 Task: Create a sub task Gather and Analyse Requirements for the task  Integrate a new online platform for online cooking lessons in the project BitRise , assign it to team member softage.3@softage.net and update the status of the sub task to  Off Track , set the priority of the sub task to High
Action: Mouse moved to (607, 370)
Screenshot: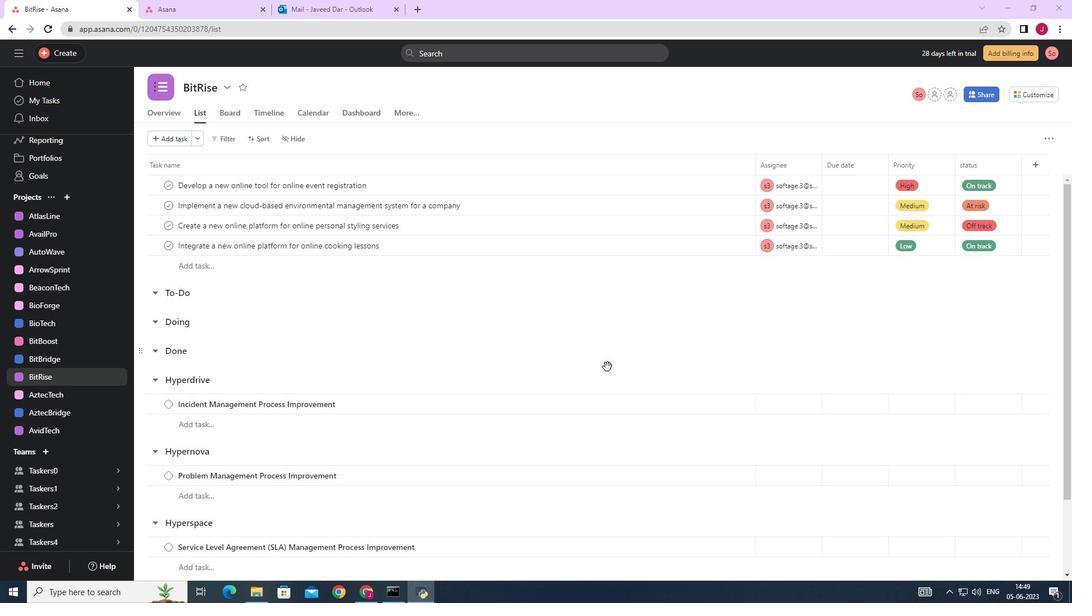 
Action: Mouse scrolled (607, 370) with delta (0, 0)
Screenshot: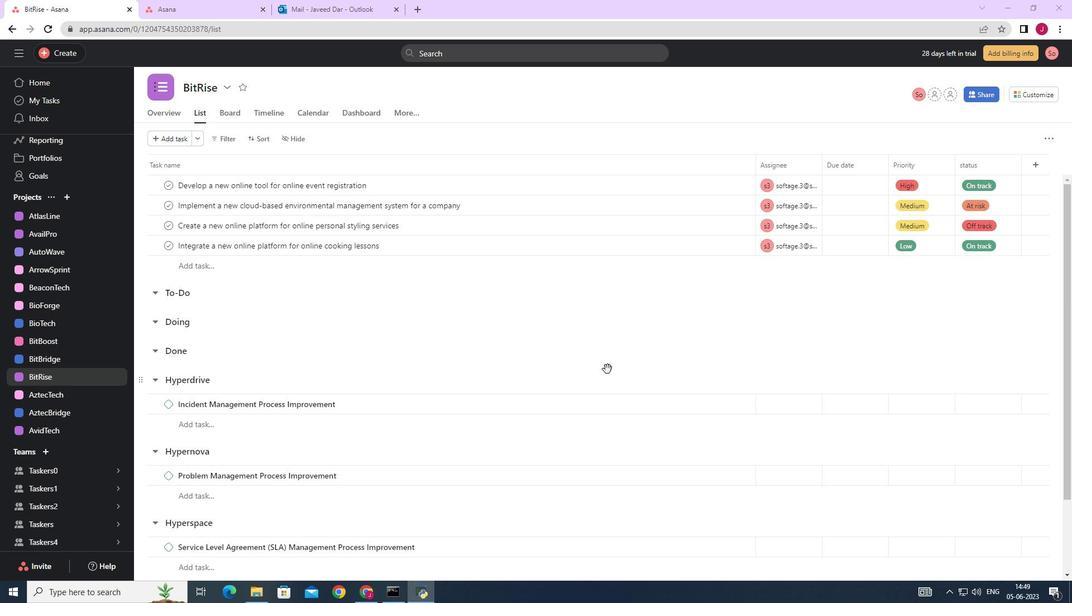 
Action: Mouse scrolled (607, 370) with delta (0, 0)
Screenshot: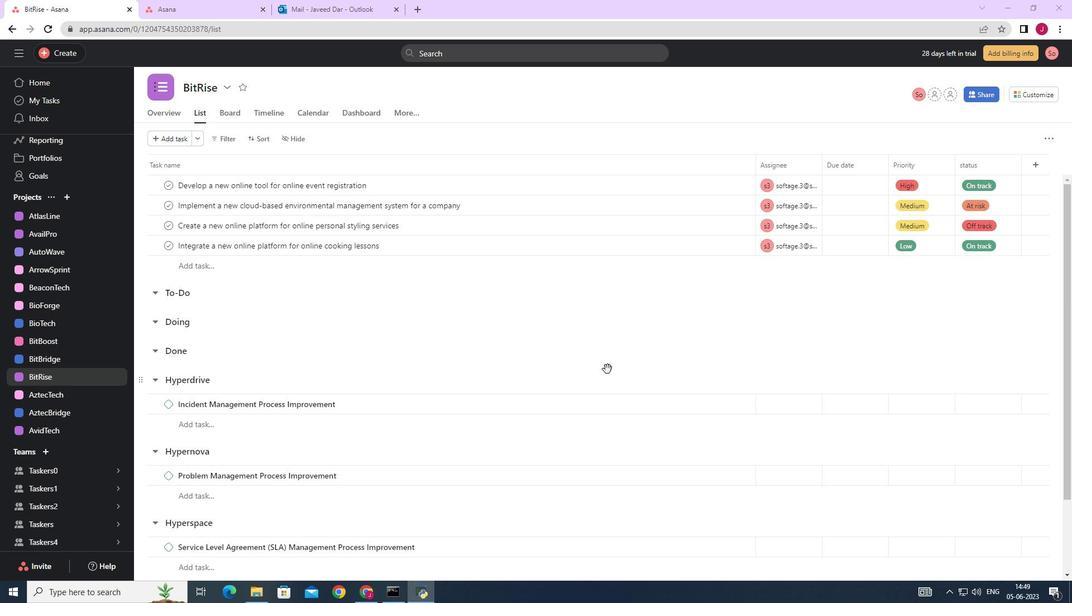 
Action: Mouse moved to (681, 250)
Screenshot: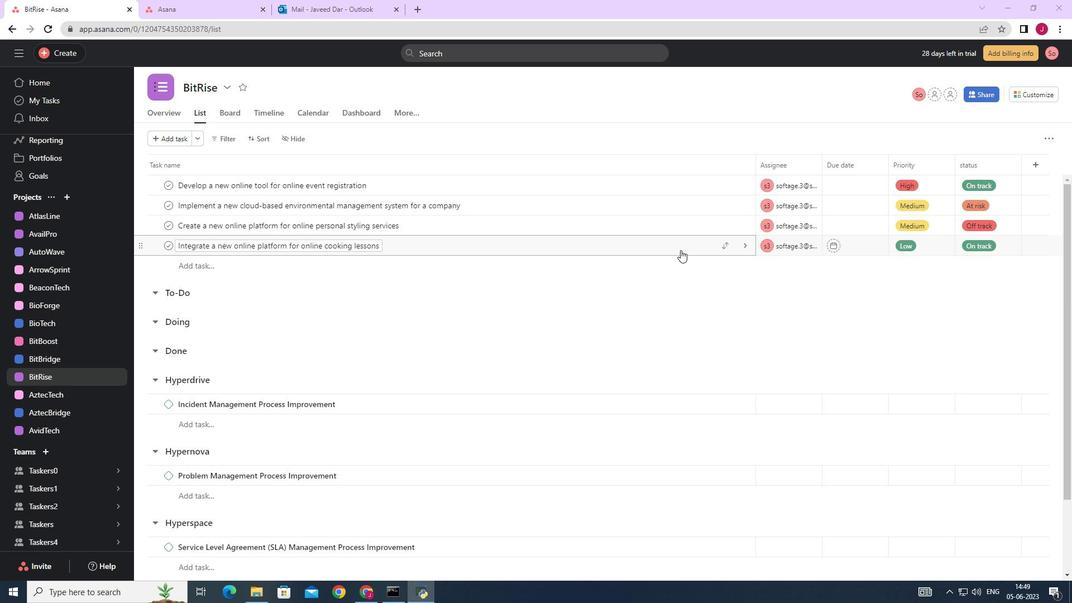 
Action: Mouse pressed left at (681, 250)
Screenshot: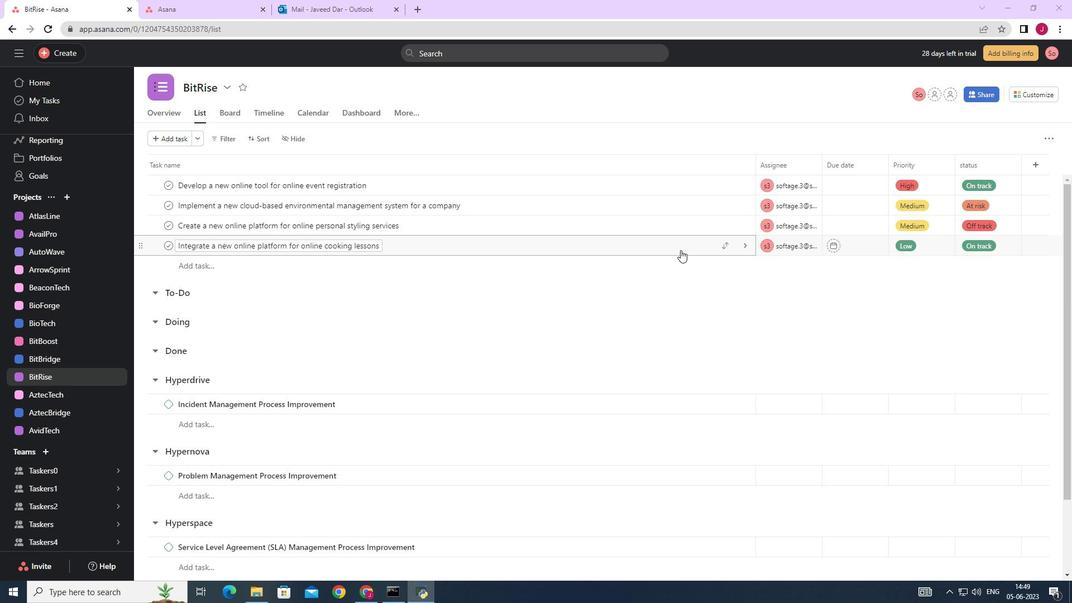 
Action: Mouse moved to (881, 359)
Screenshot: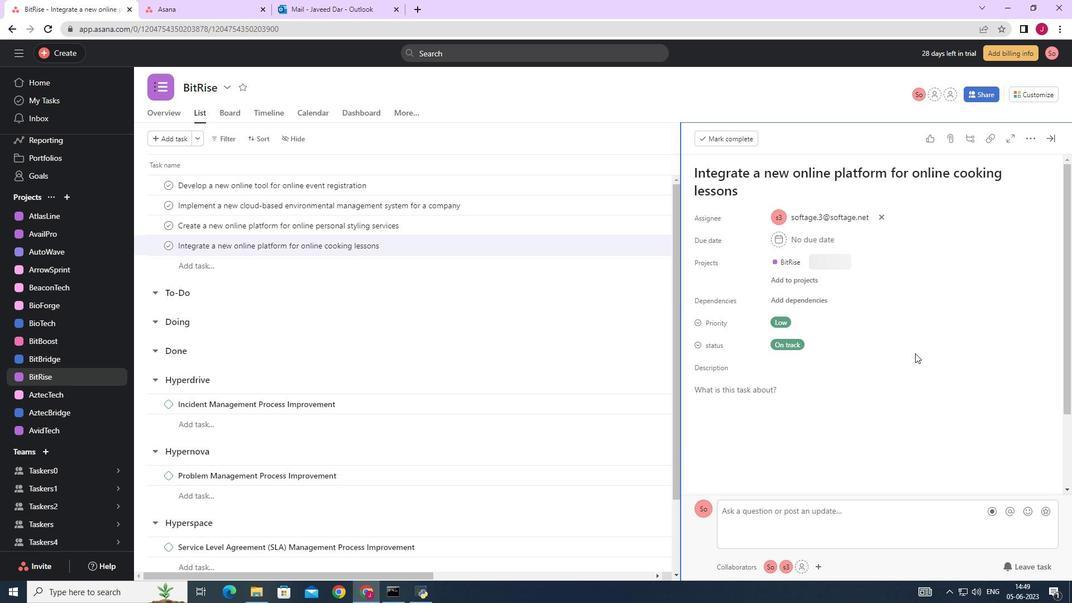 
Action: Mouse scrolled (881, 358) with delta (0, 0)
Screenshot: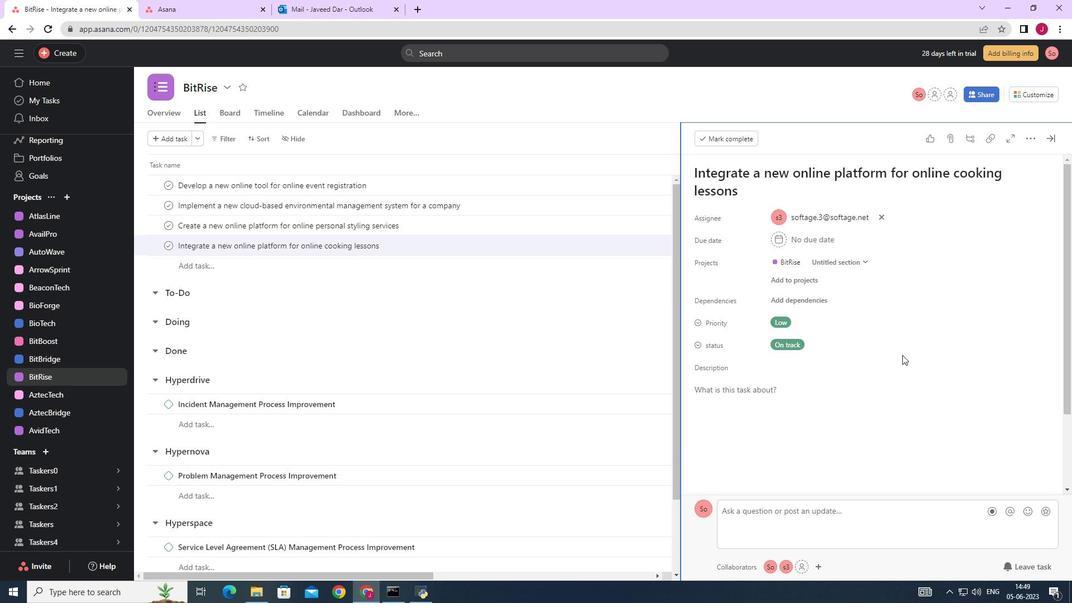 
Action: Mouse moved to (872, 362)
Screenshot: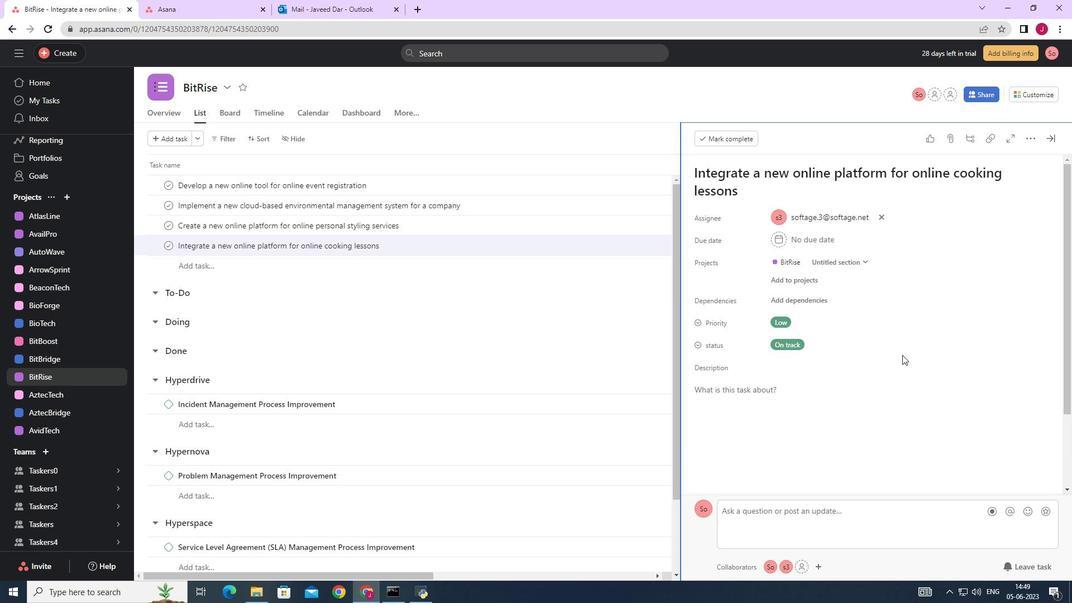 
Action: Mouse scrolled (873, 361) with delta (0, 0)
Screenshot: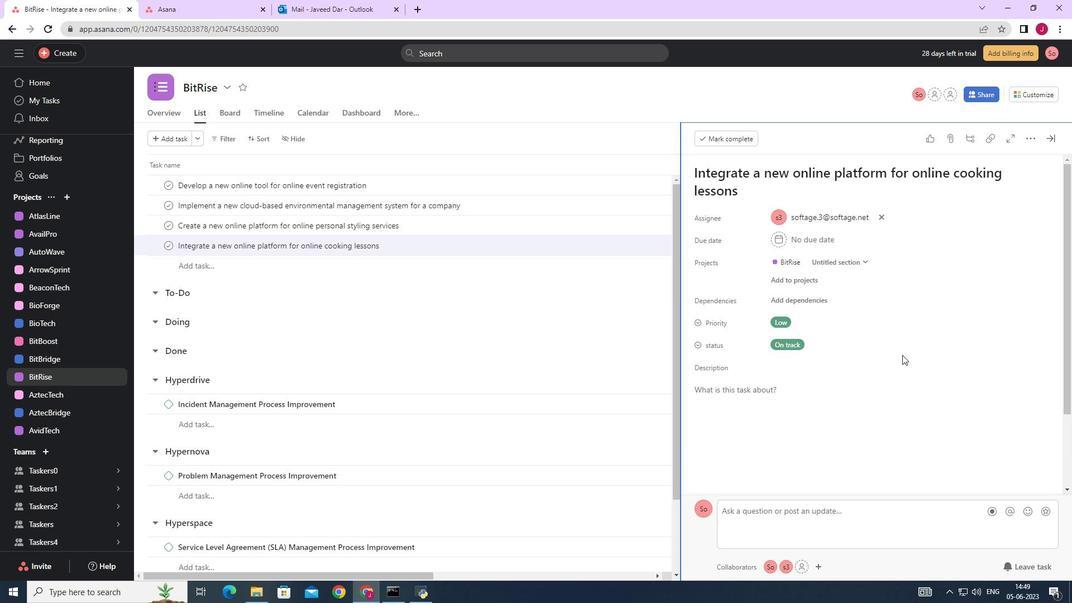 
Action: Mouse moved to (871, 362)
Screenshot: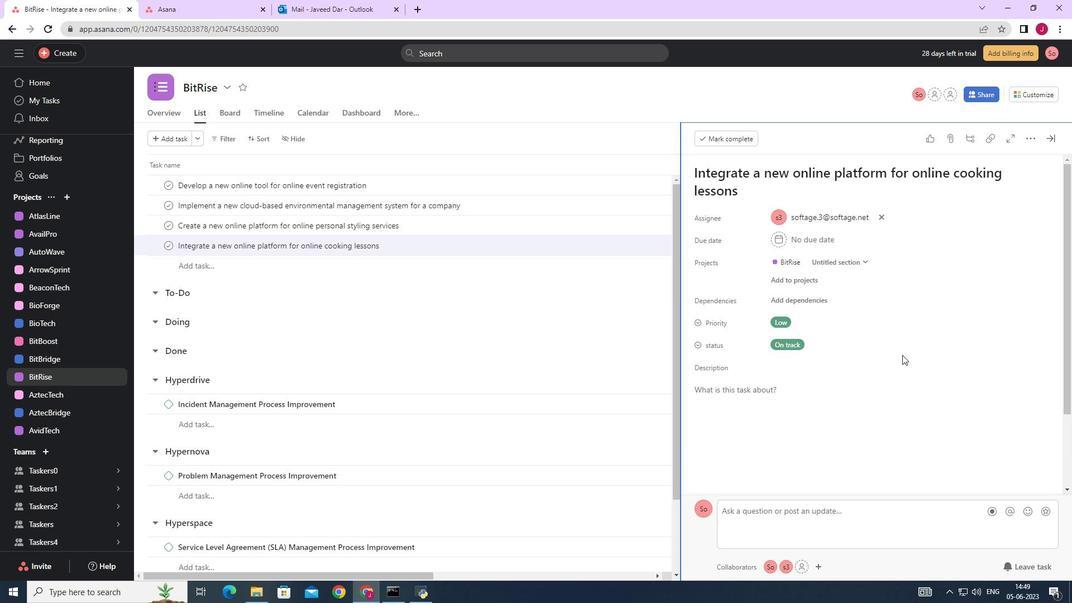 
Action: Mouse scrolled (871, 361) with delta (0, 0)
Screenshot: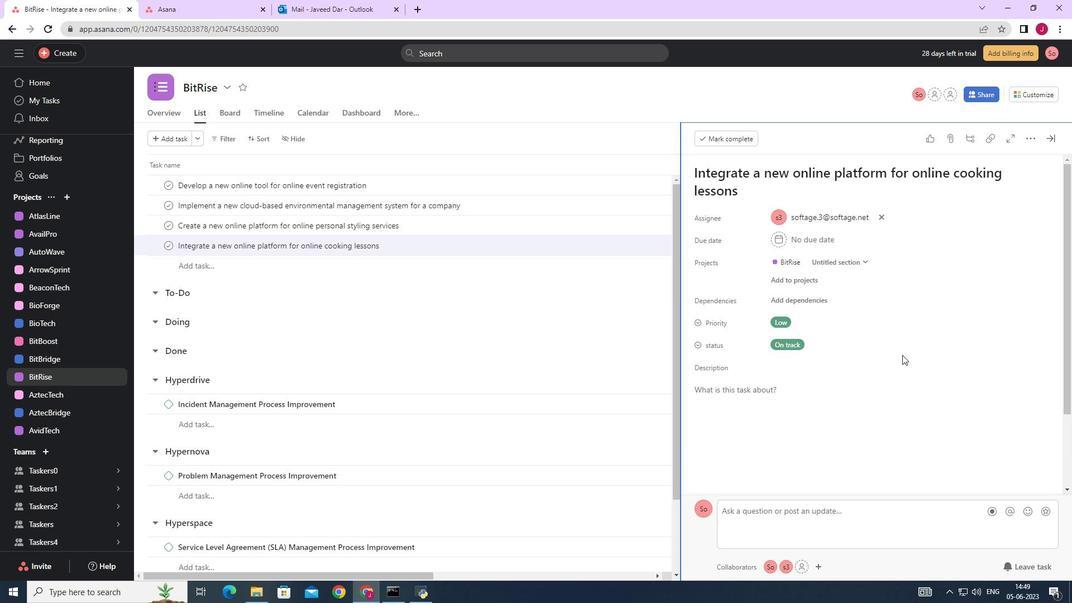 
Action: Mouse scrolled (871, 361) with delta (0, 0)
Screenshot: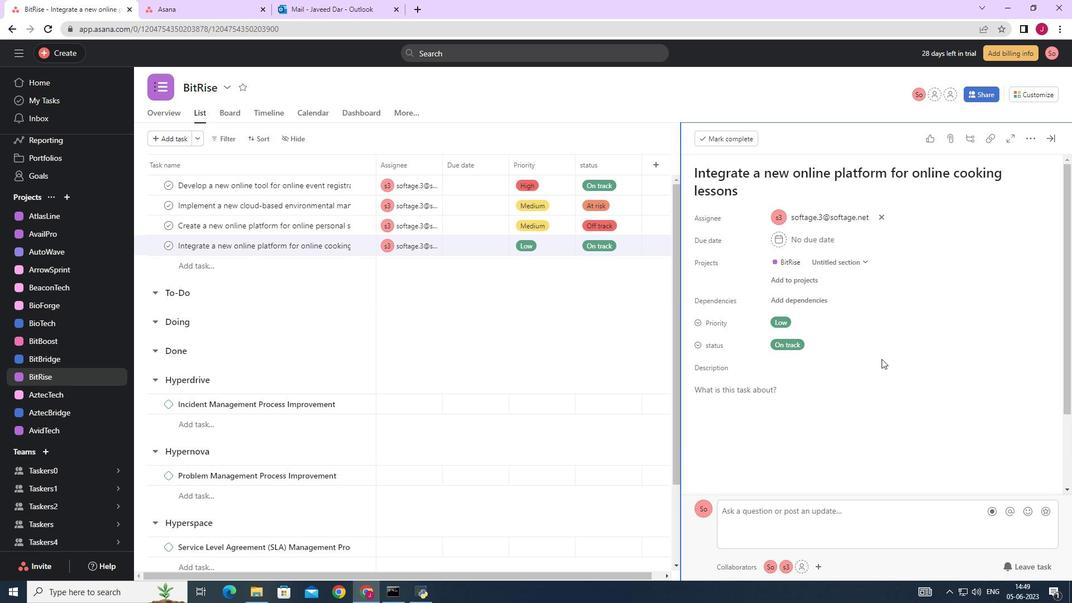
Action: Mouse scrolled (871, 361) with delta (0, 0)
Screenshot: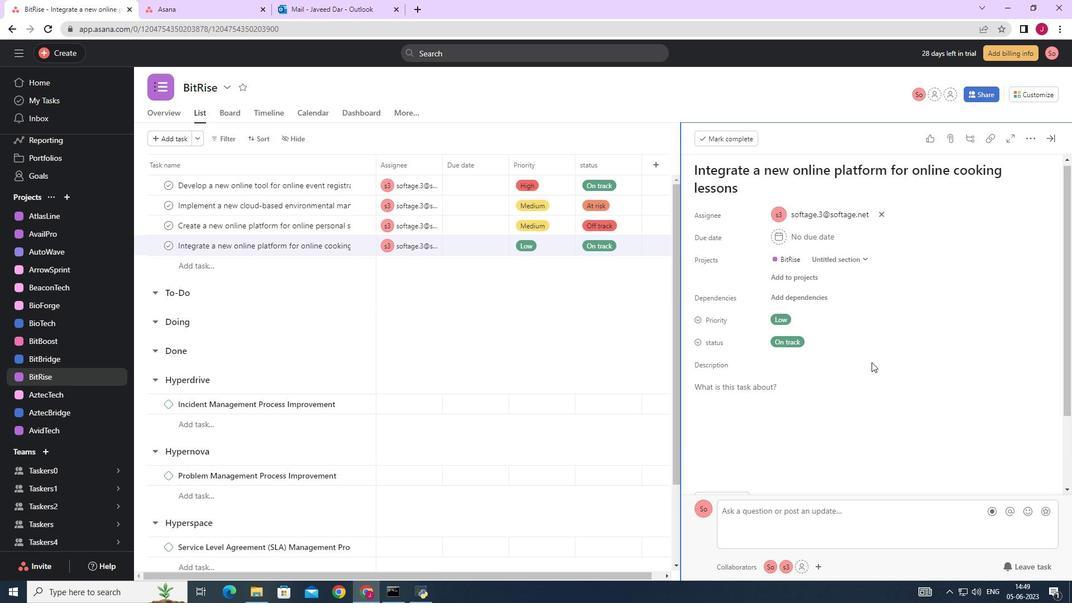 
Action: Mouse moved to (735, 408)
Screenshot: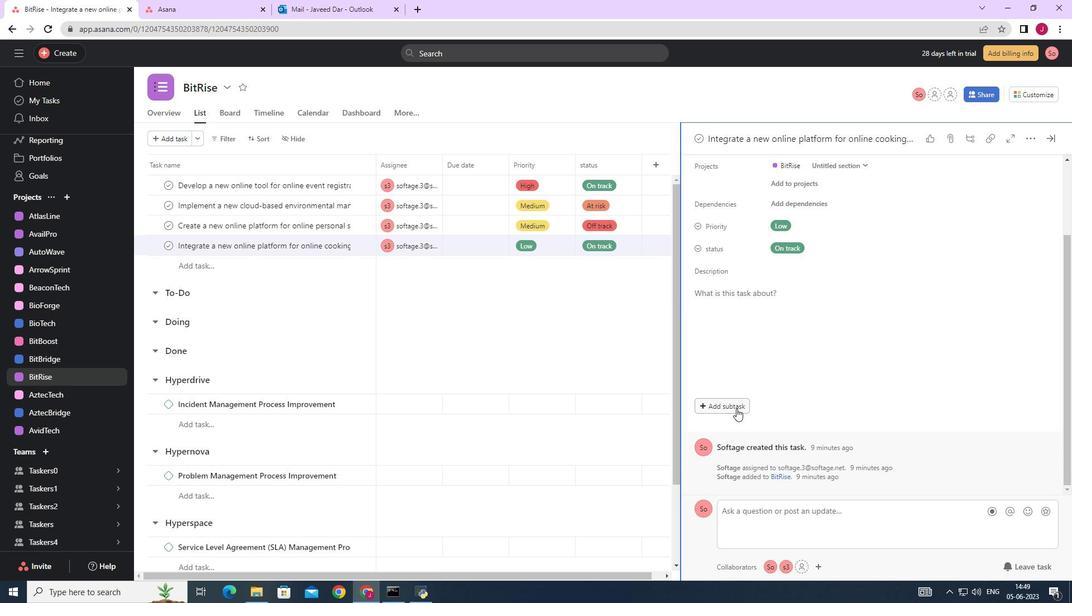 
Action: Mouse pressed left at (735, 408)
Screenshot: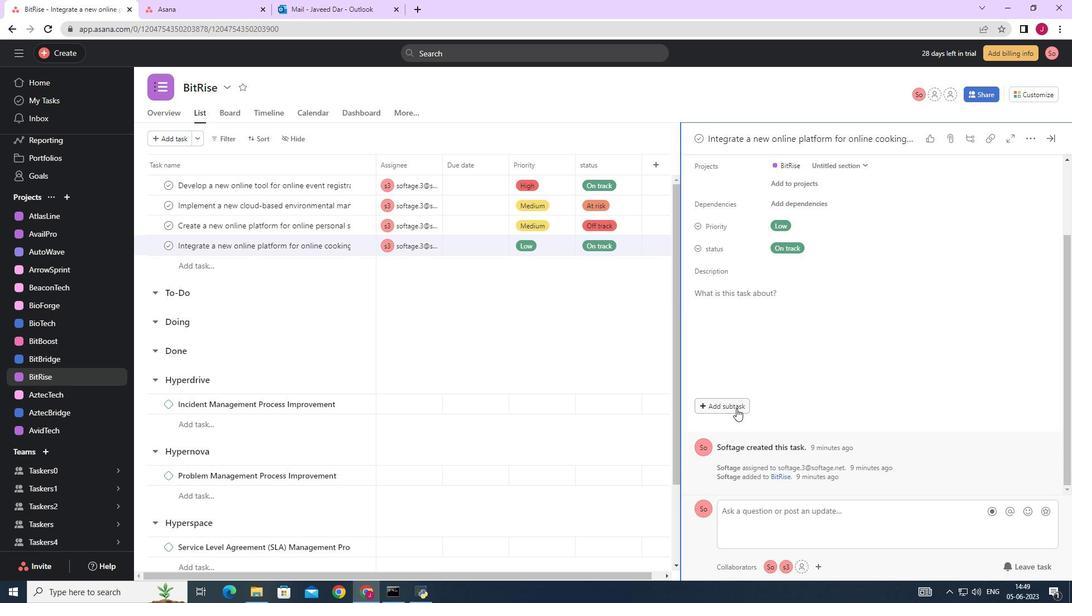 
Action: Mouse moved to (732, 381)
Screenshot: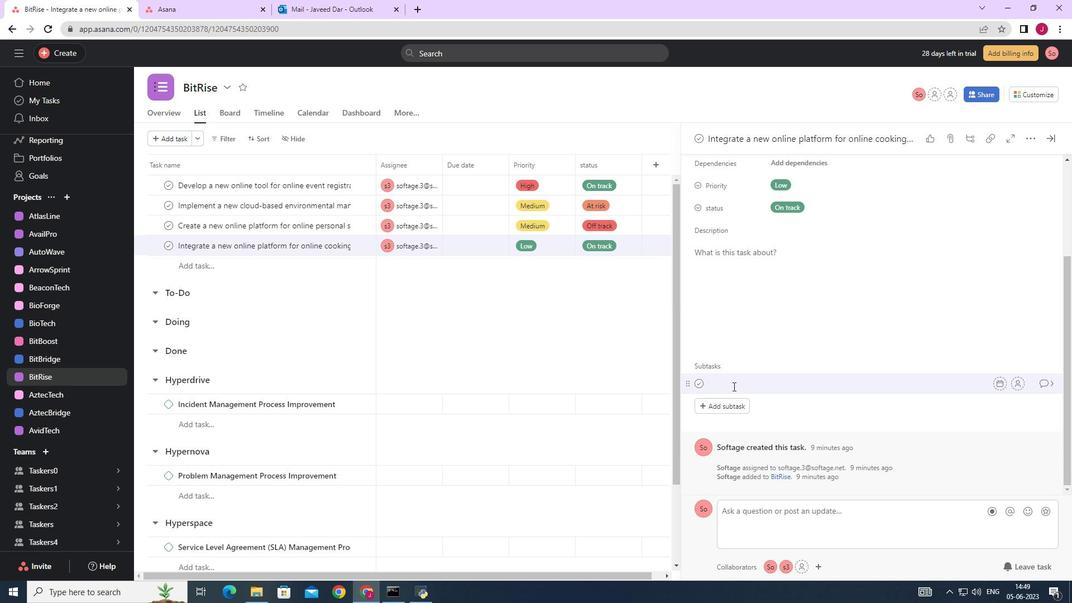 
Action: Mouse pressed left at (732, 381)
Screenshot: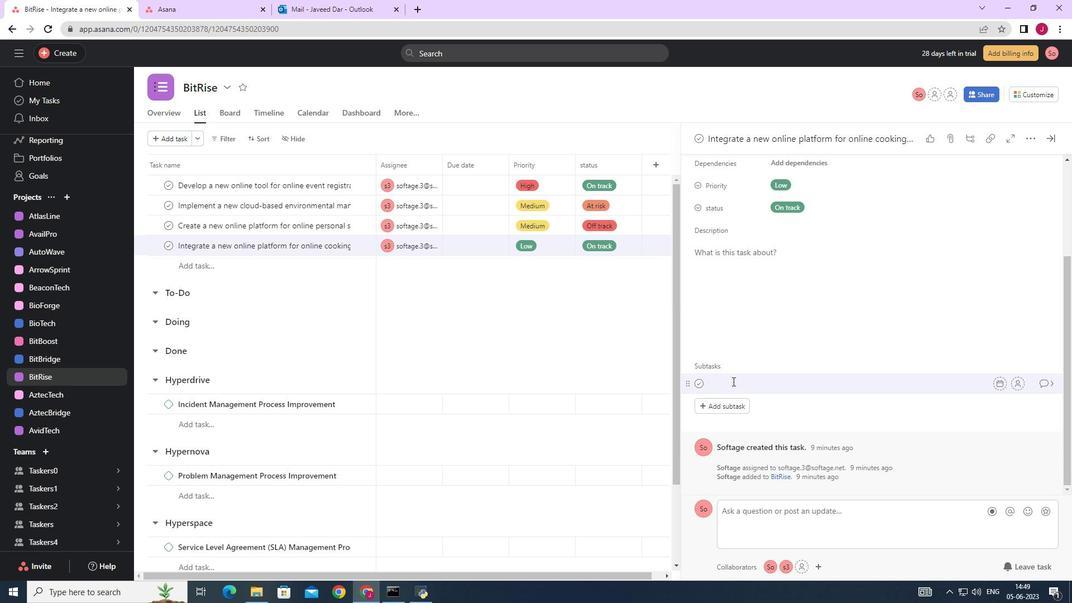 
Action: Key pressed <Key.caps_lock>G<Key.caps_lock>ather<Key.space>and<Key.space><Key.caps_lock>A<Key.caps_lock>nalyse<Key.space><Key.caps_lock>R<Key.caps_lock>equirements
Screenshot: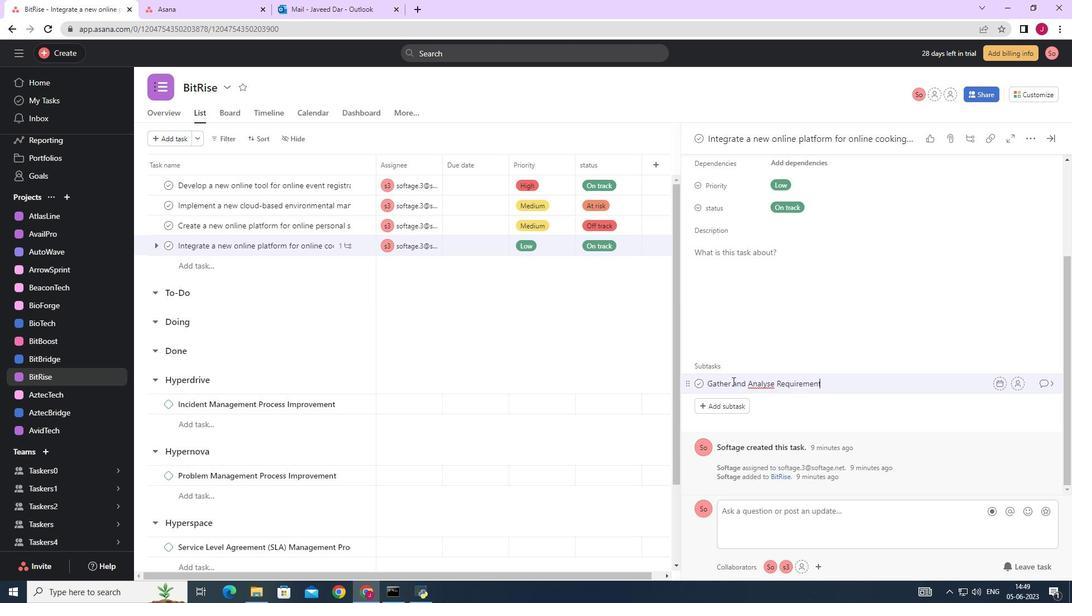 
Action: Mouse moved to (1025, 382)
Screenshot: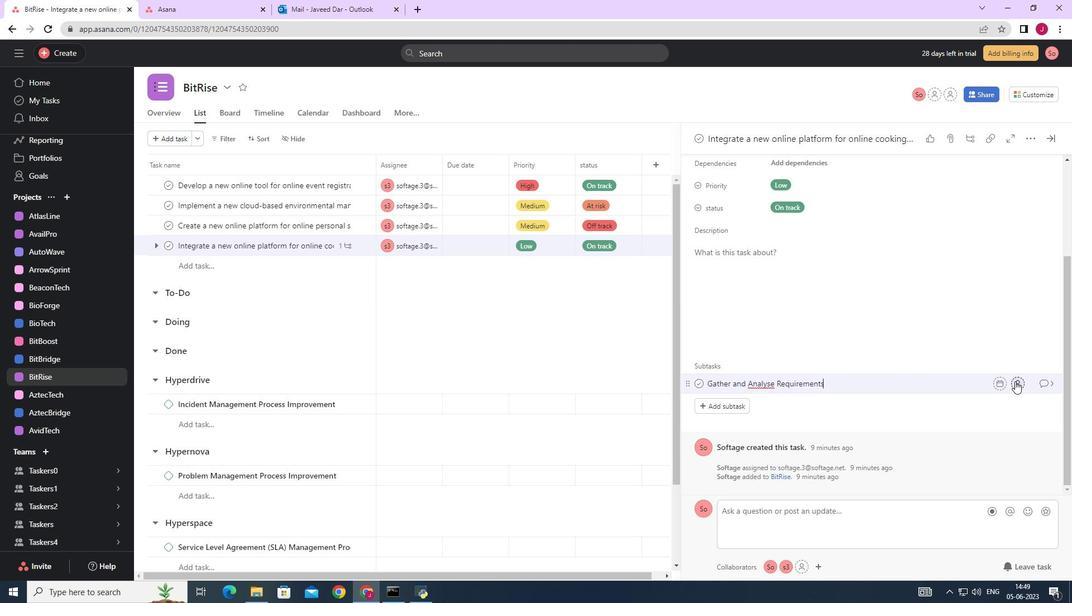 
Action: Mouse pressed left at (1025, 382)
Screenshot: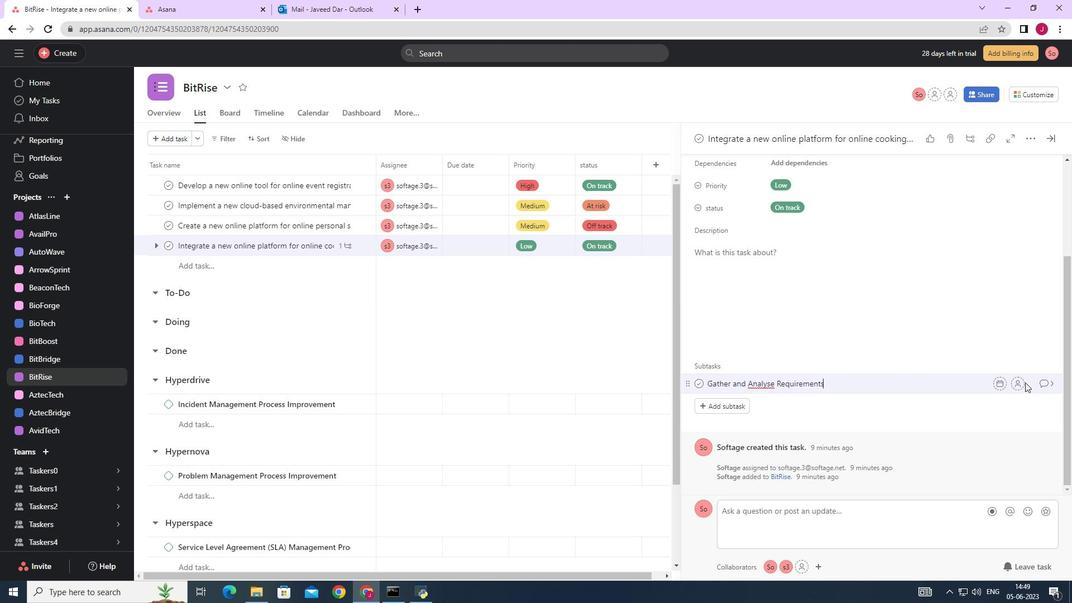 
Action: Mouse moved to (1021, 384)
Screenshot: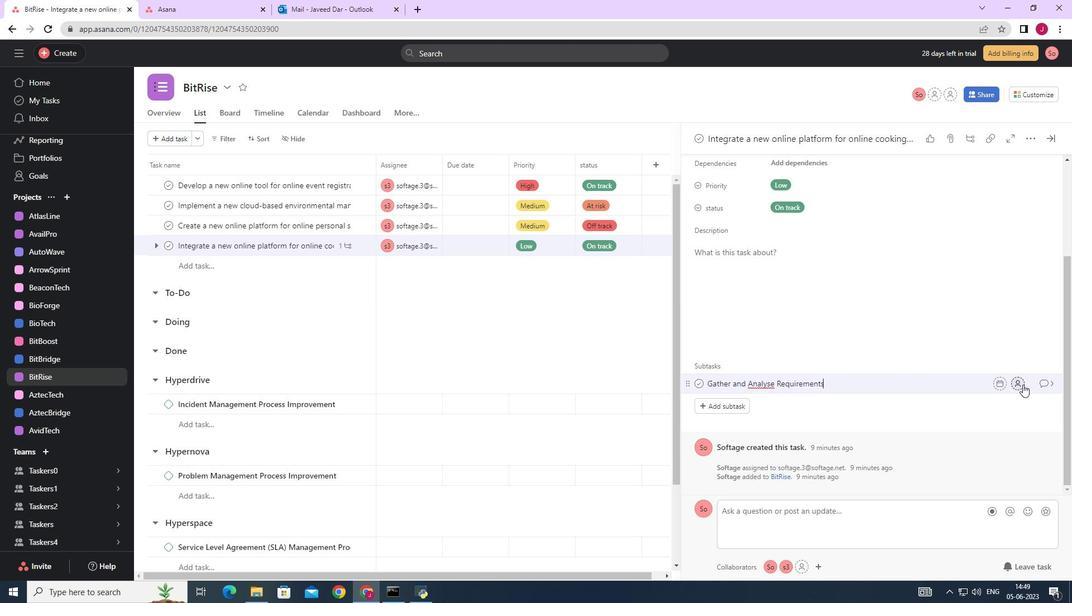 
Action: Mouse pressed left at (1021, 384)
Screenshot: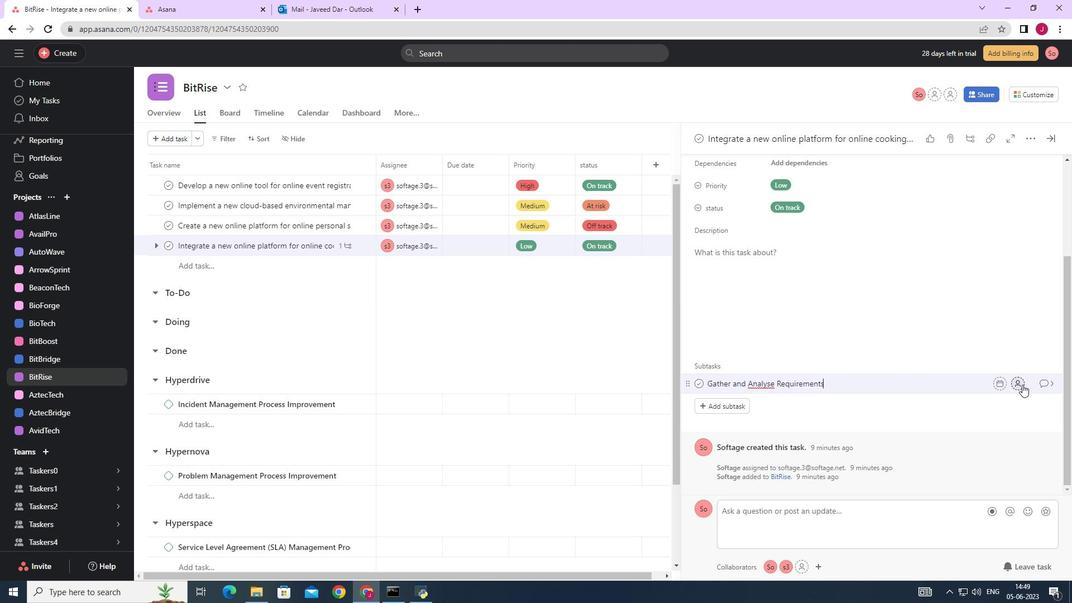 
Action: Mouse moved to (892, 441)
Screenshot: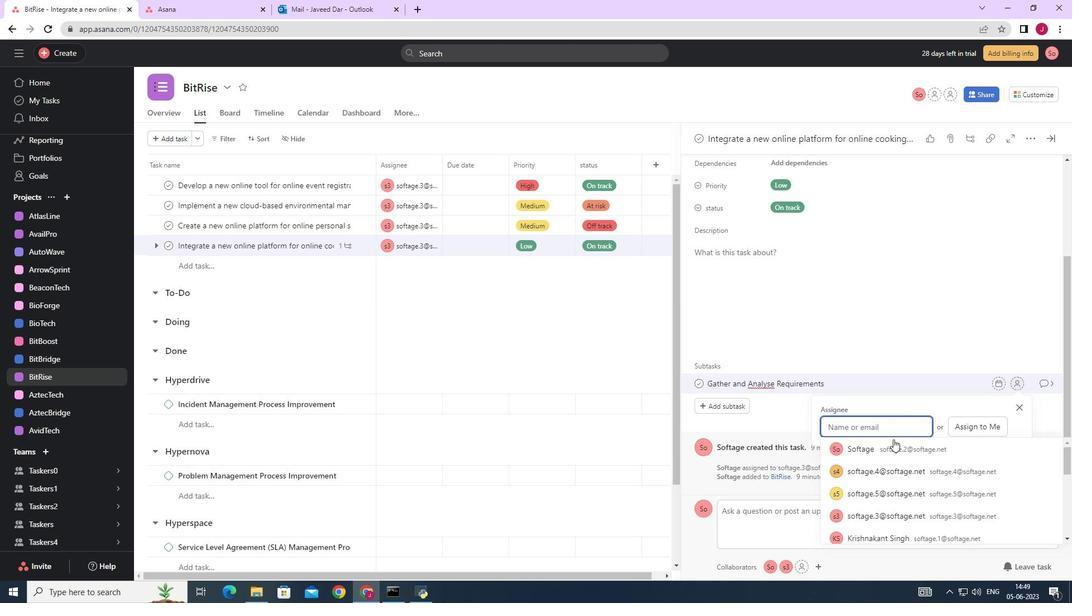 
Action: Key pressed softage.3
Screenshot: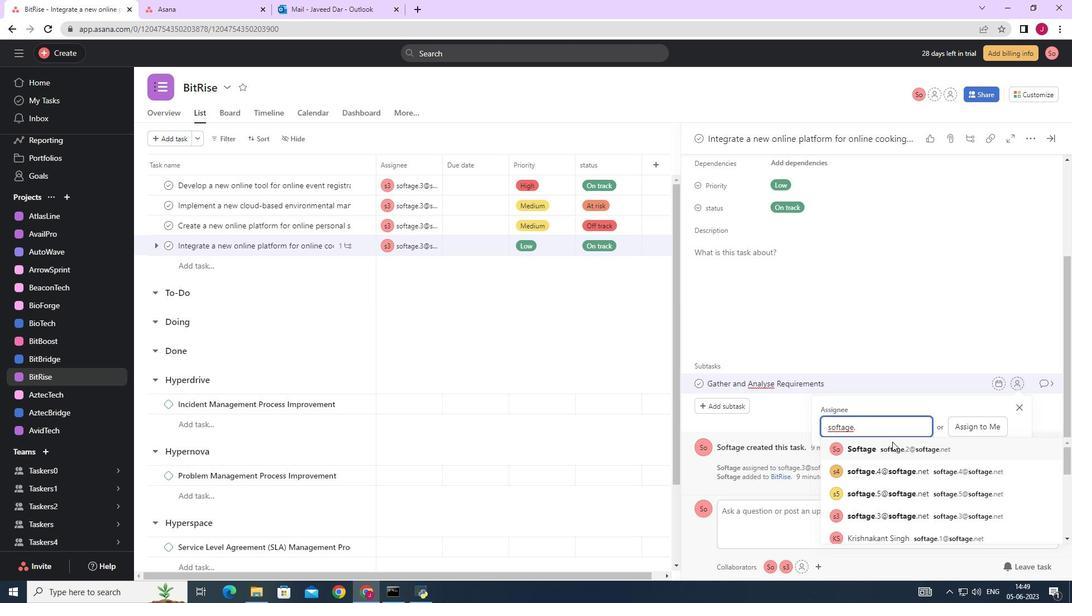 
Action: Mouse moved to (885, 447)
Screenshot: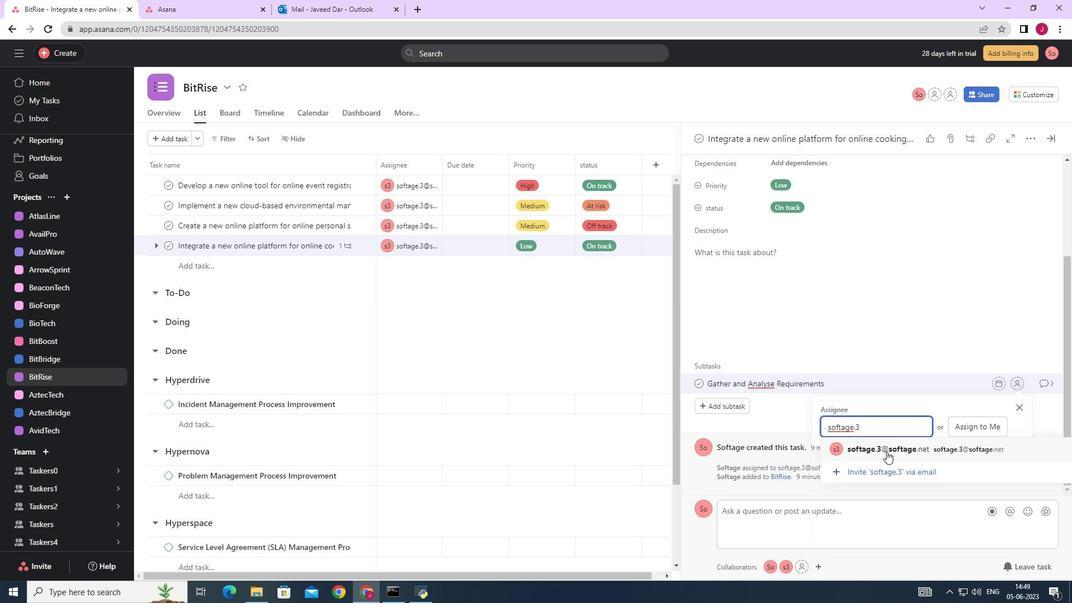
Action: Mouse pressed left at (885, 447)
Screenshot: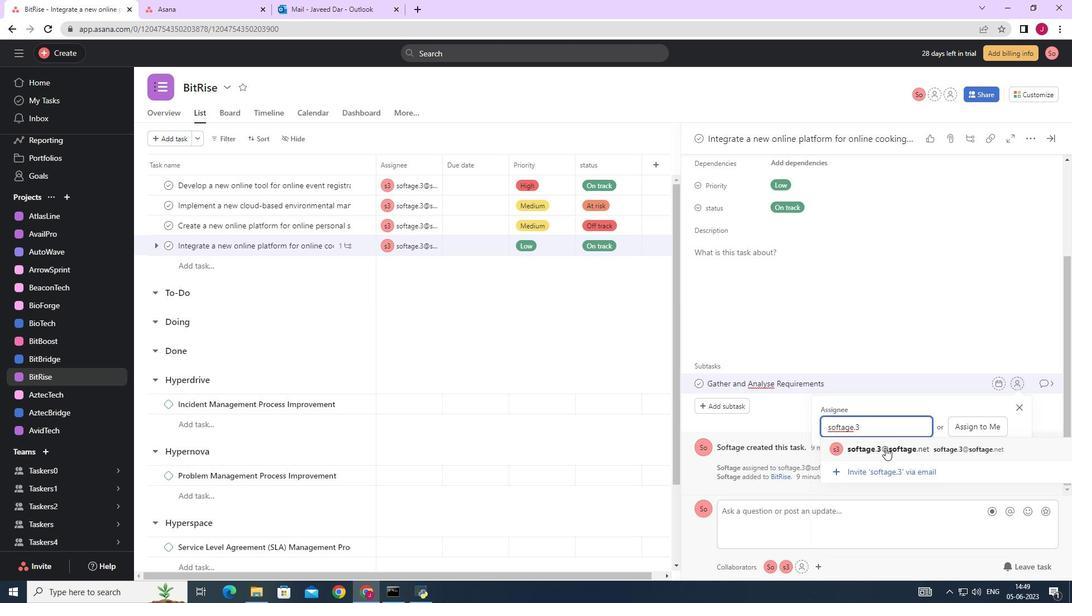 
Action: Mouse moved to (1049, 384)
Screenshot: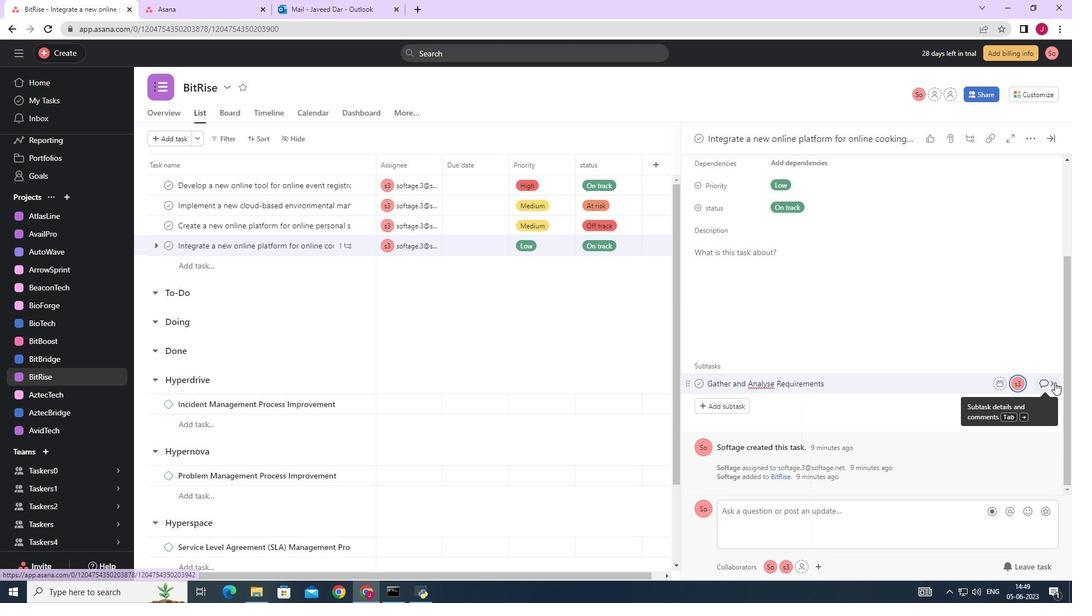 
Action: Mouse pressed left at (1049, 384)
Screenshot: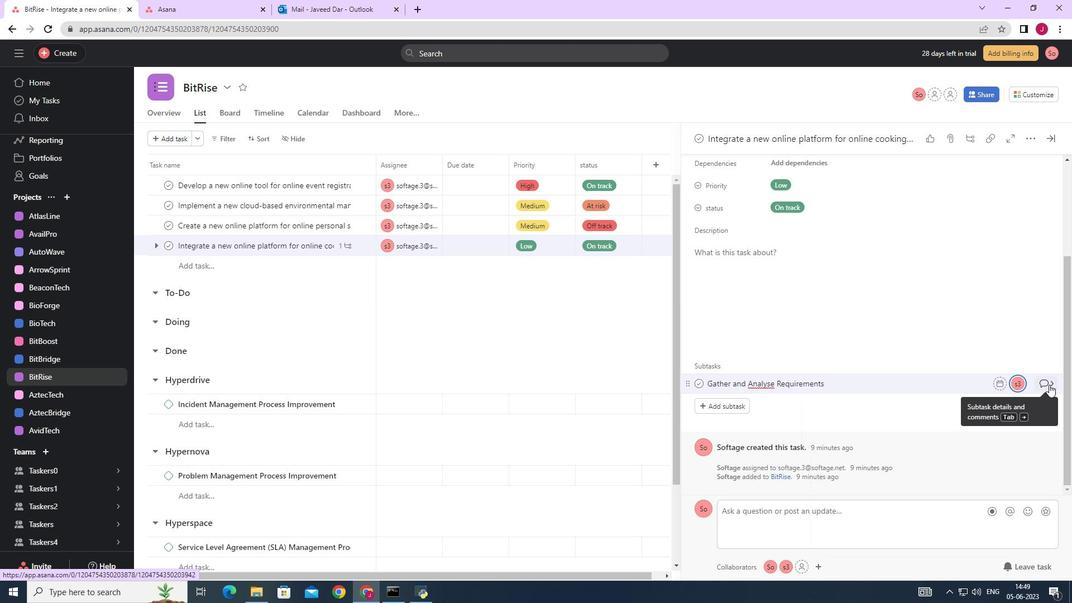 
Action: Mouse moved to (740, 299)
Screenshot: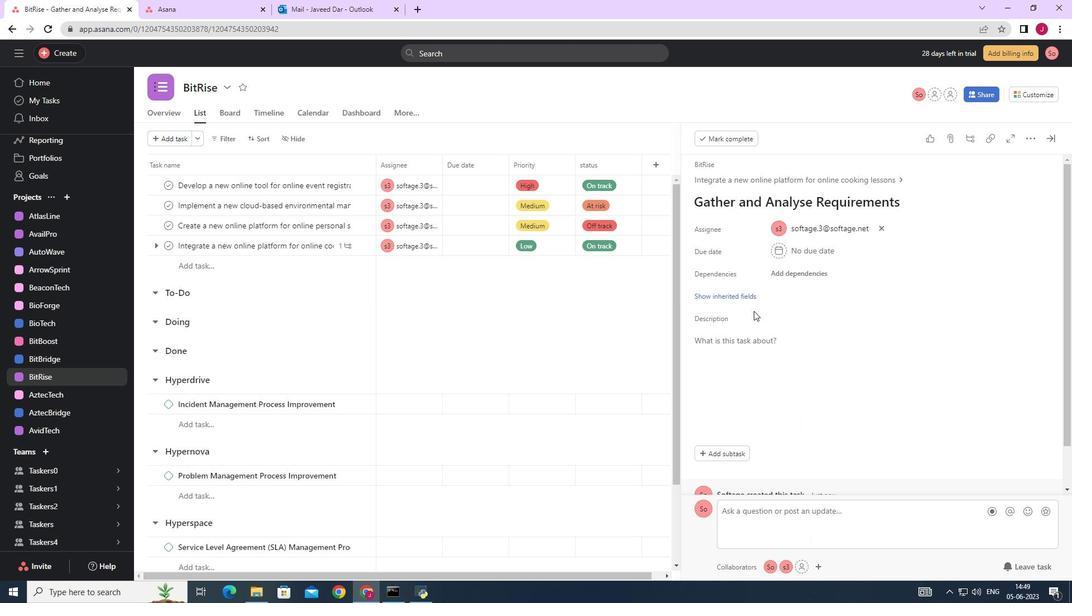 
Action: Mouse pressed left at (740, 299)
Screenshot: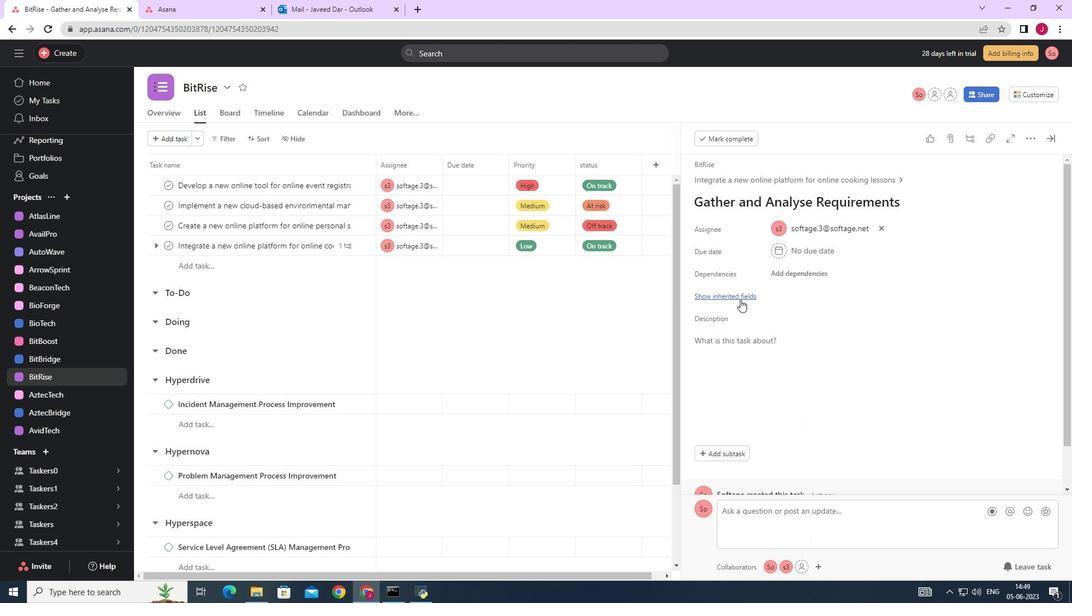 
Action: Mouse moved to (778, 318)
Screenshot: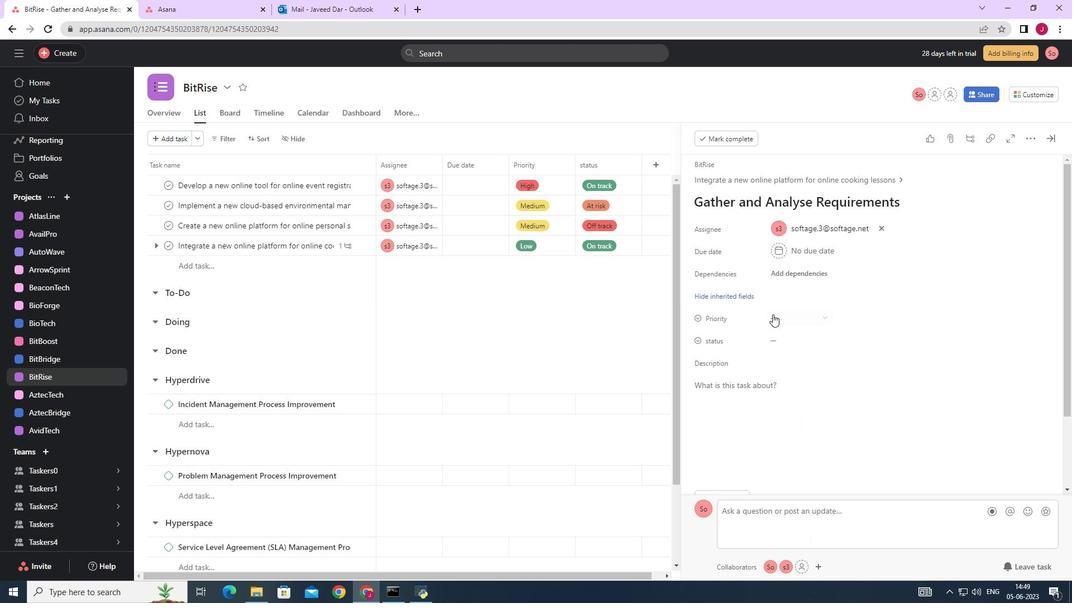 
Action: Mouse pressed left at (778, 318)
Screenshot: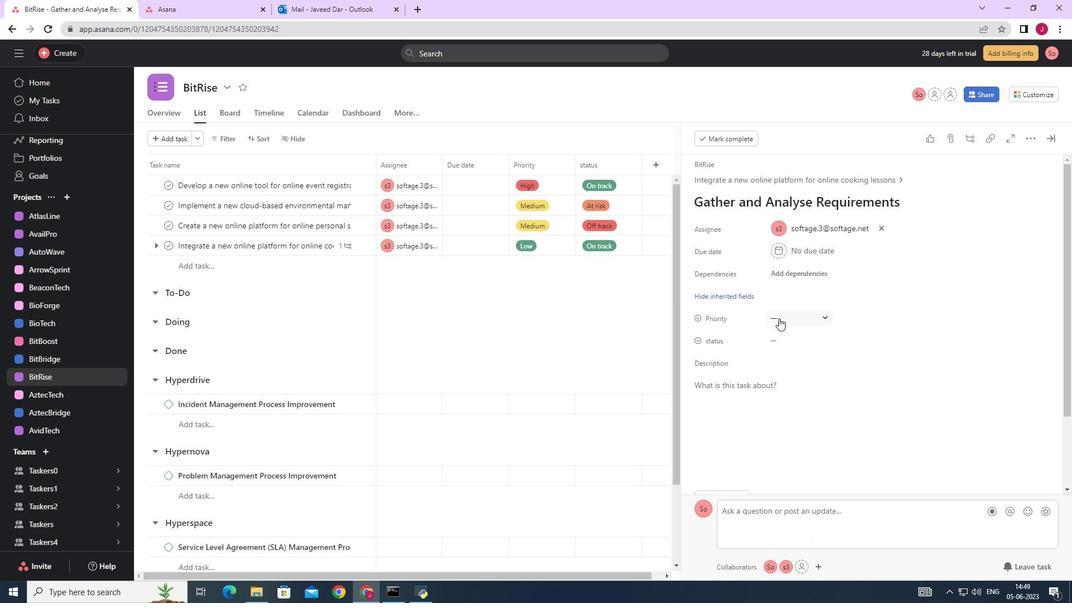 
Action: Mouse moved to (800, 352)
Screenshot: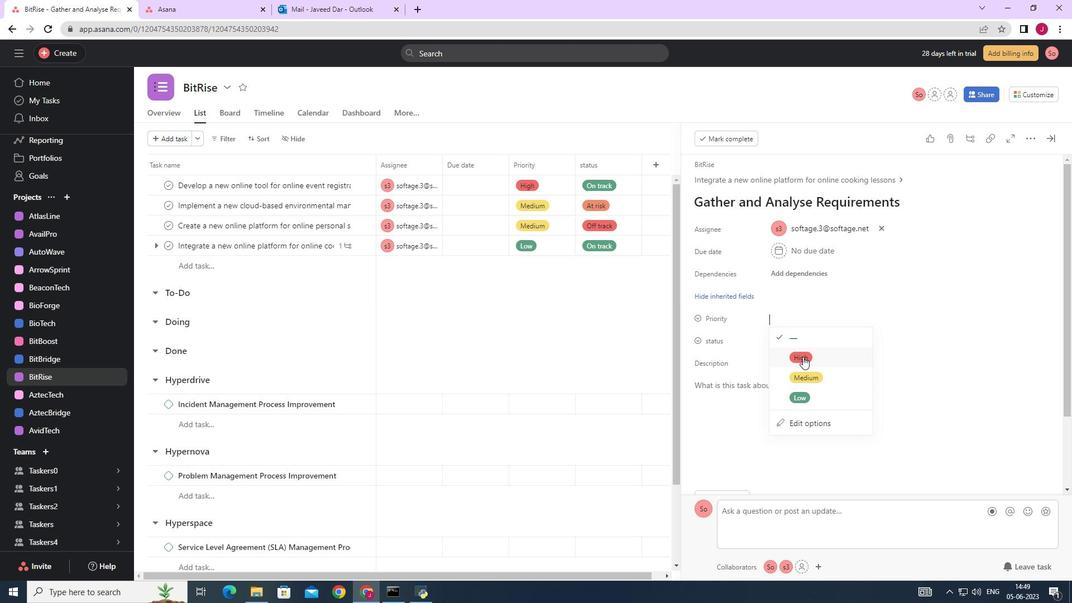 
Action: Mouse pressed left at (800, 352)
Screenshot: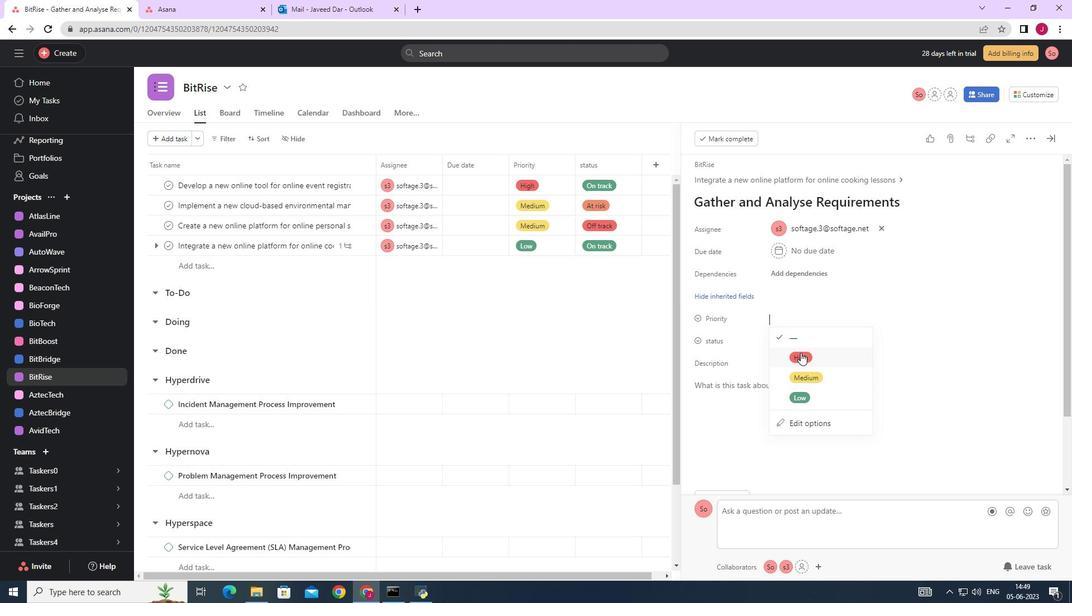 
Action: Mouse moved to (791, 343)
Screenshot: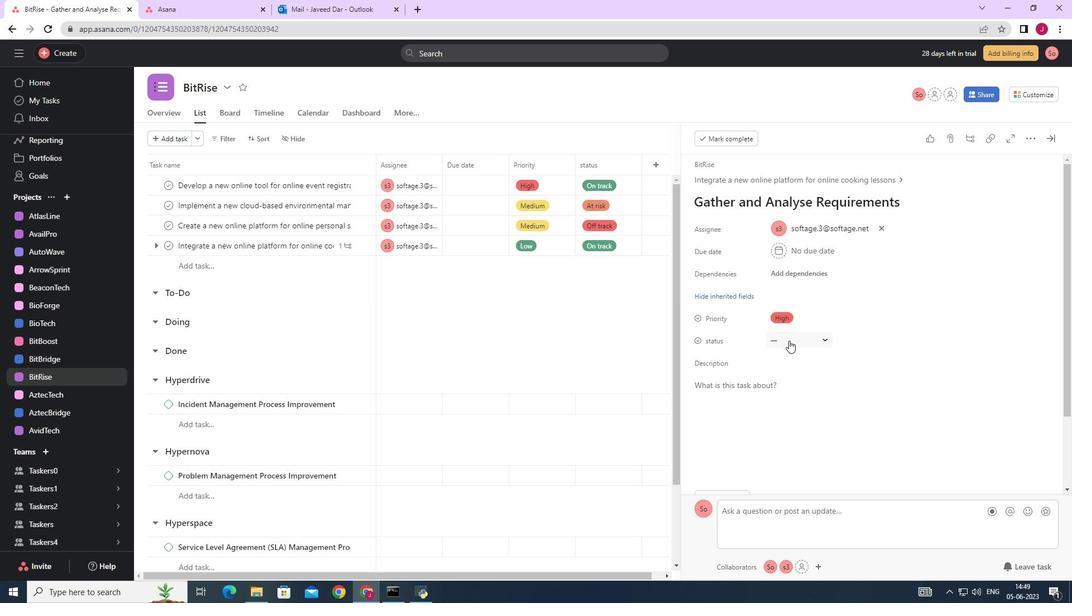 
Action: Mouse pressed left at (791, 343)
Screenshot: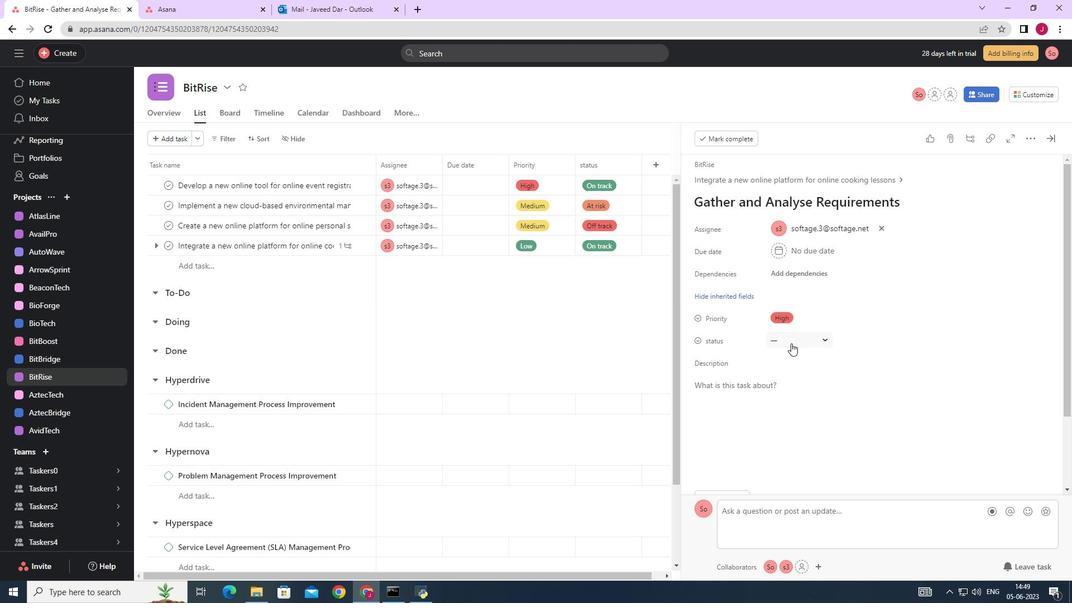 
Action: Mouse moved to (809, 394)
Screenshot: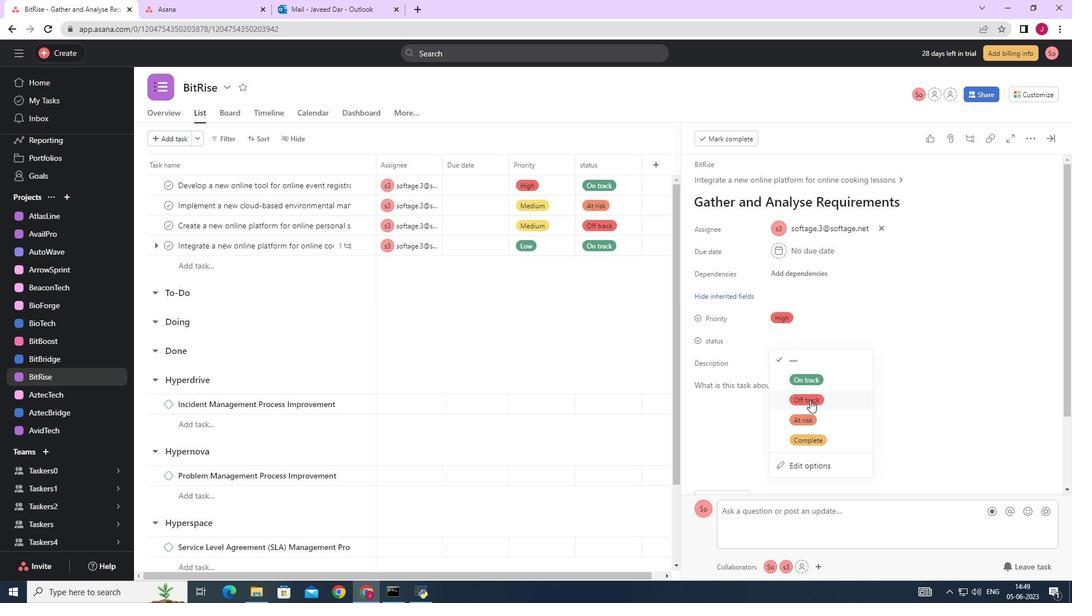 
Action: Mouse pressed left at (809, 394)
Screenshot: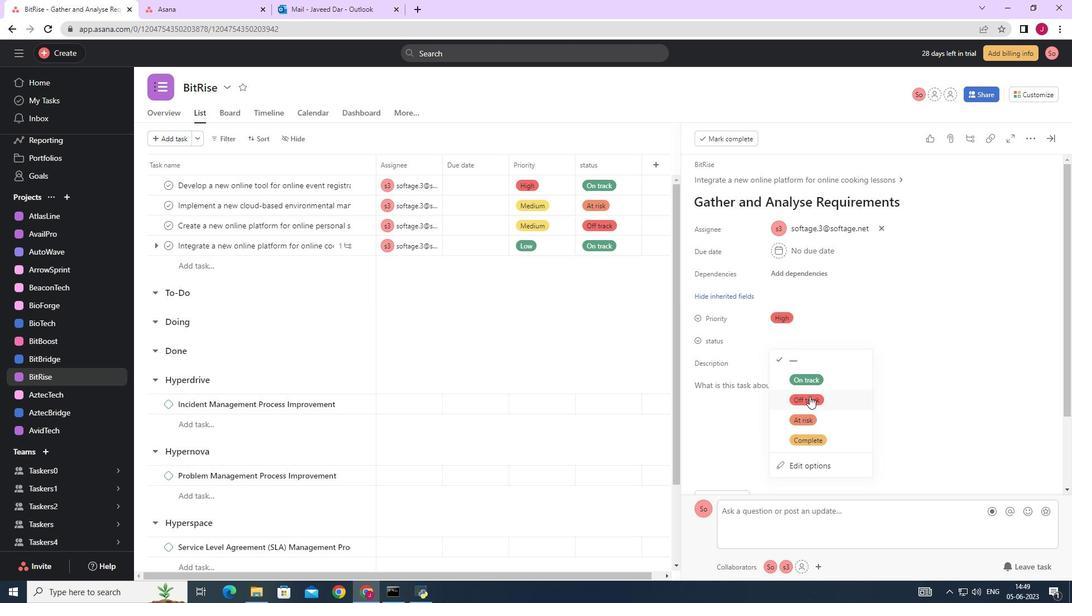 
Action: Mouse moved to (1050, 134)
Screenshot: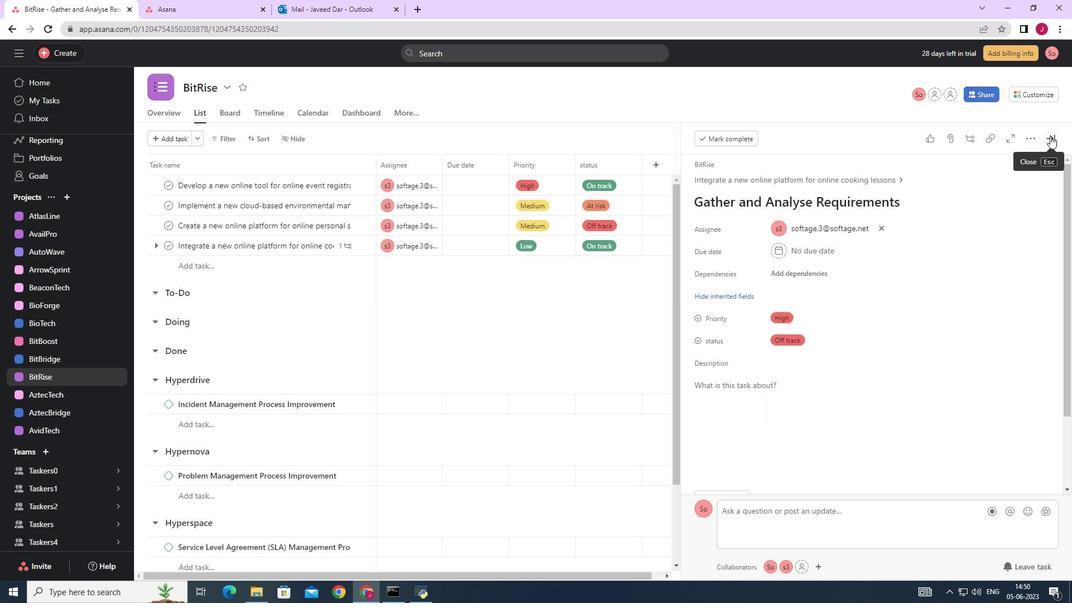 
Action: Mouse pressed left at (1050, 134)
Screenshot: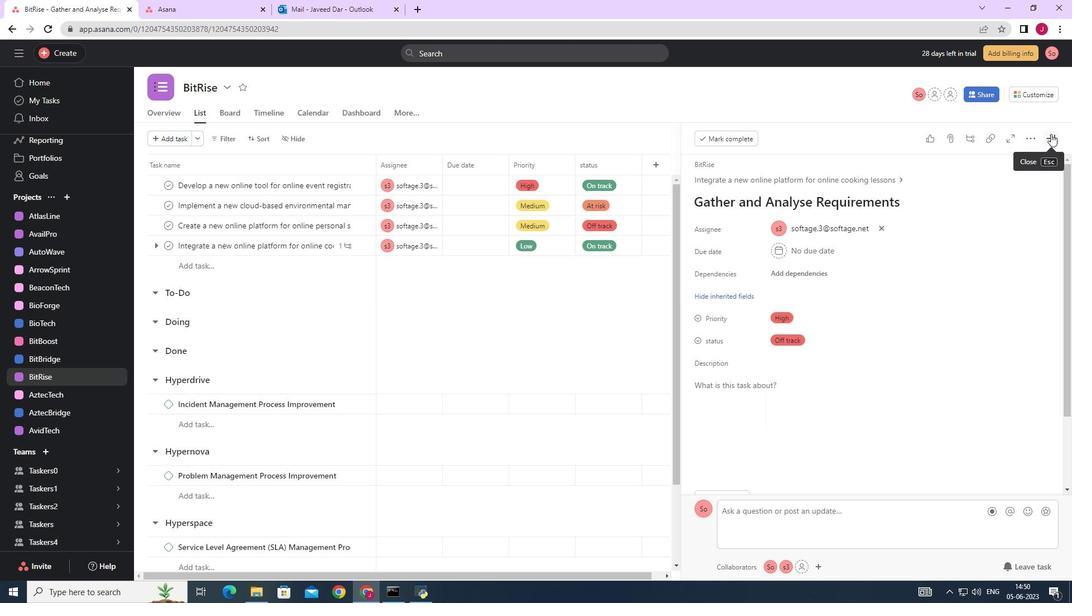 
Action: Mouse moved to (1050, 134)
Screenshot: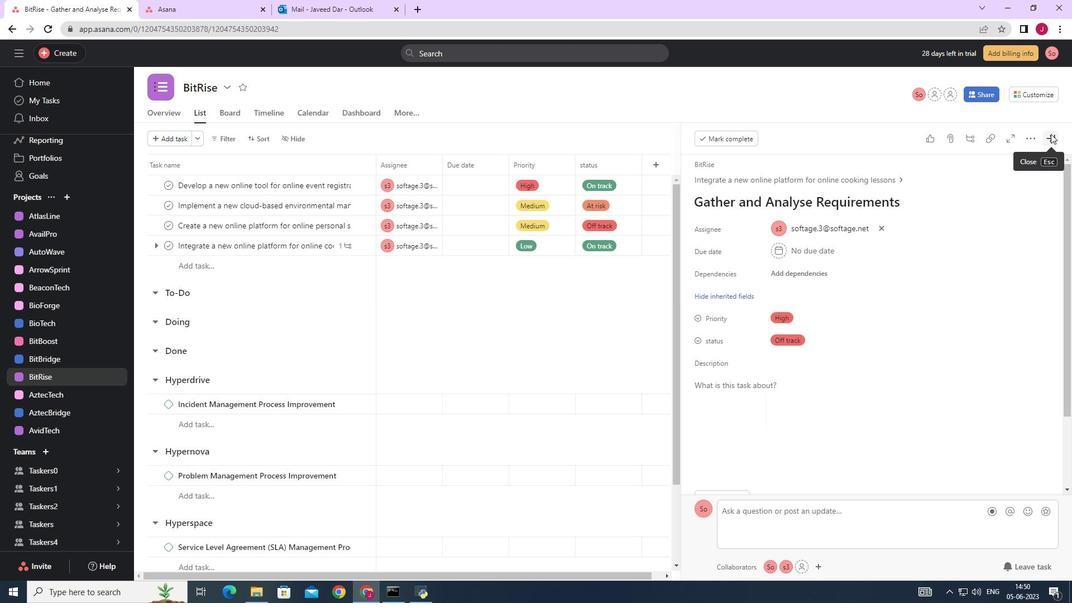 
